 Task: Change the folder settings to show the total number of items.
Action: Mouse moved to (18, 95)
Screenshot: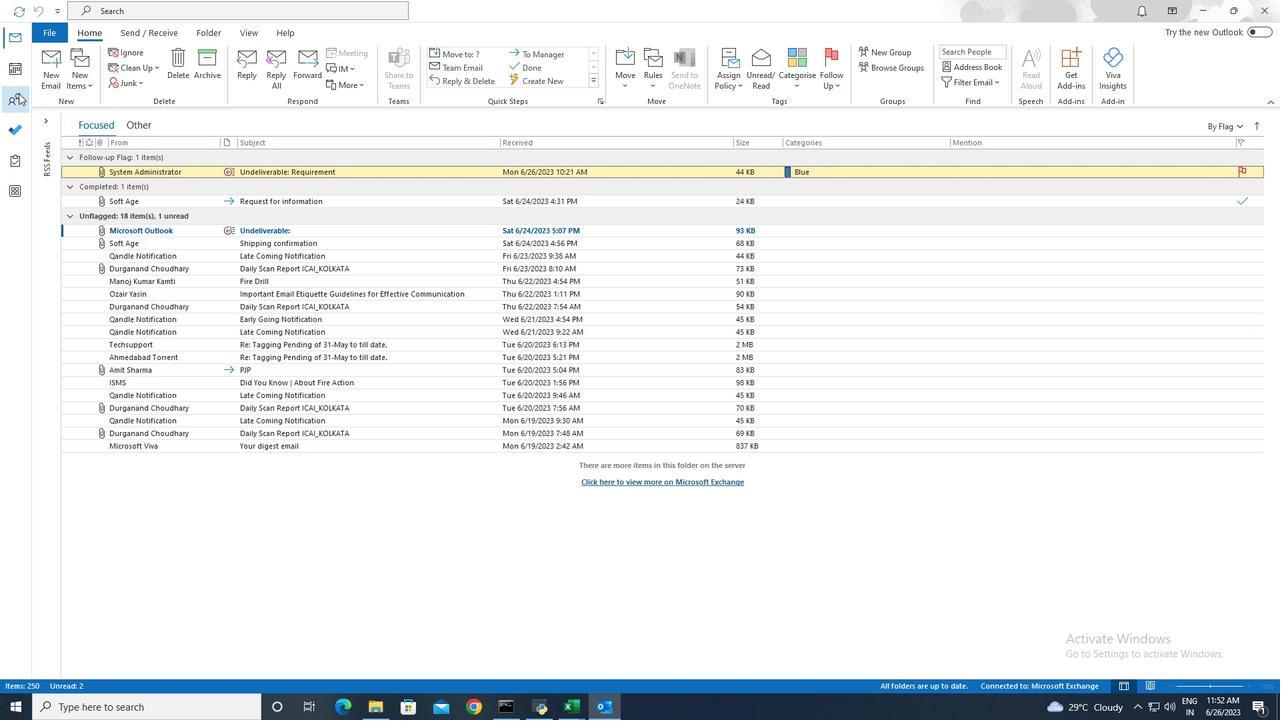 
Action: Mouse pressed left at (18, 95)
Screenshot: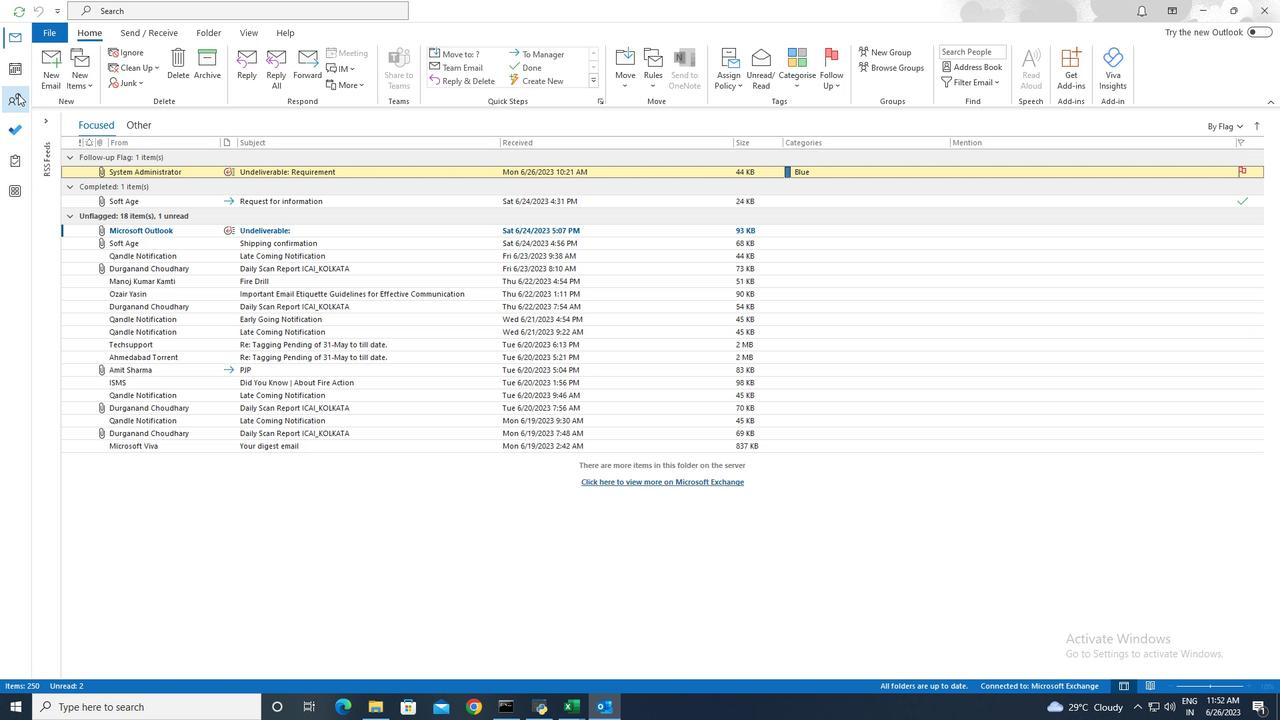 
Action: Mouse moved to (210, 34)
Screenshot: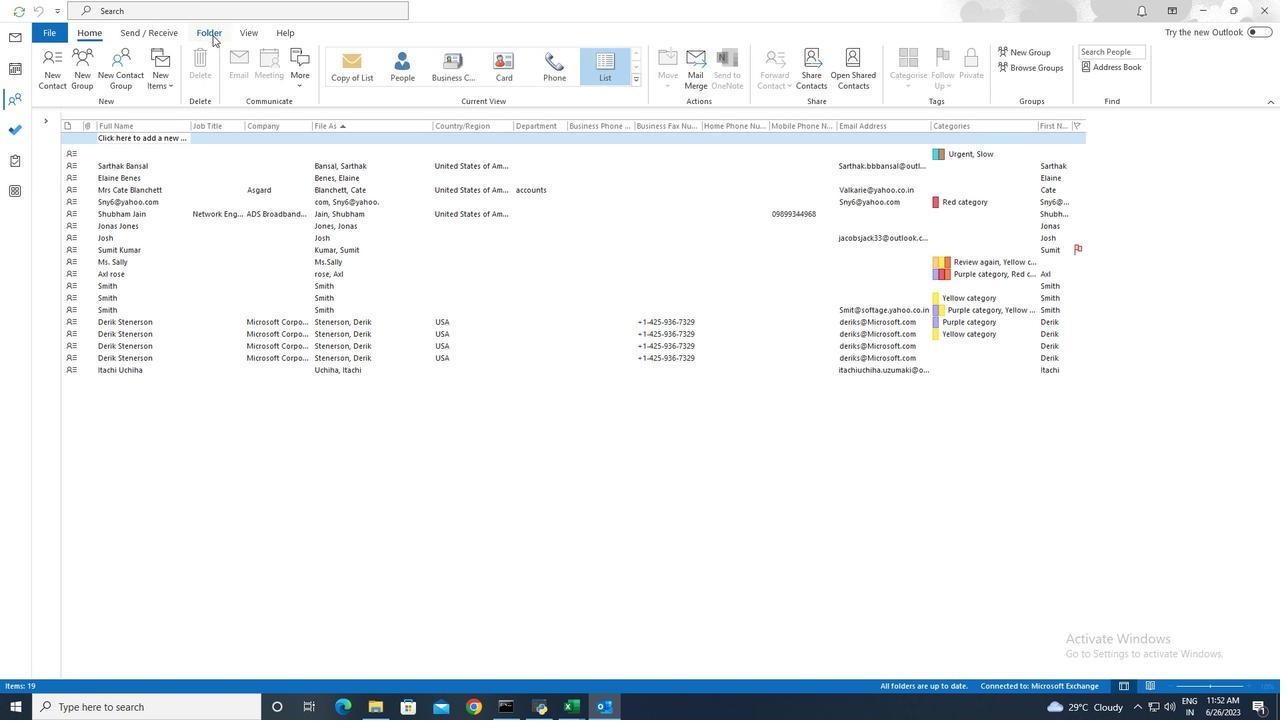 
Action: Mouse pressed left at (210, 34)
Screenshot: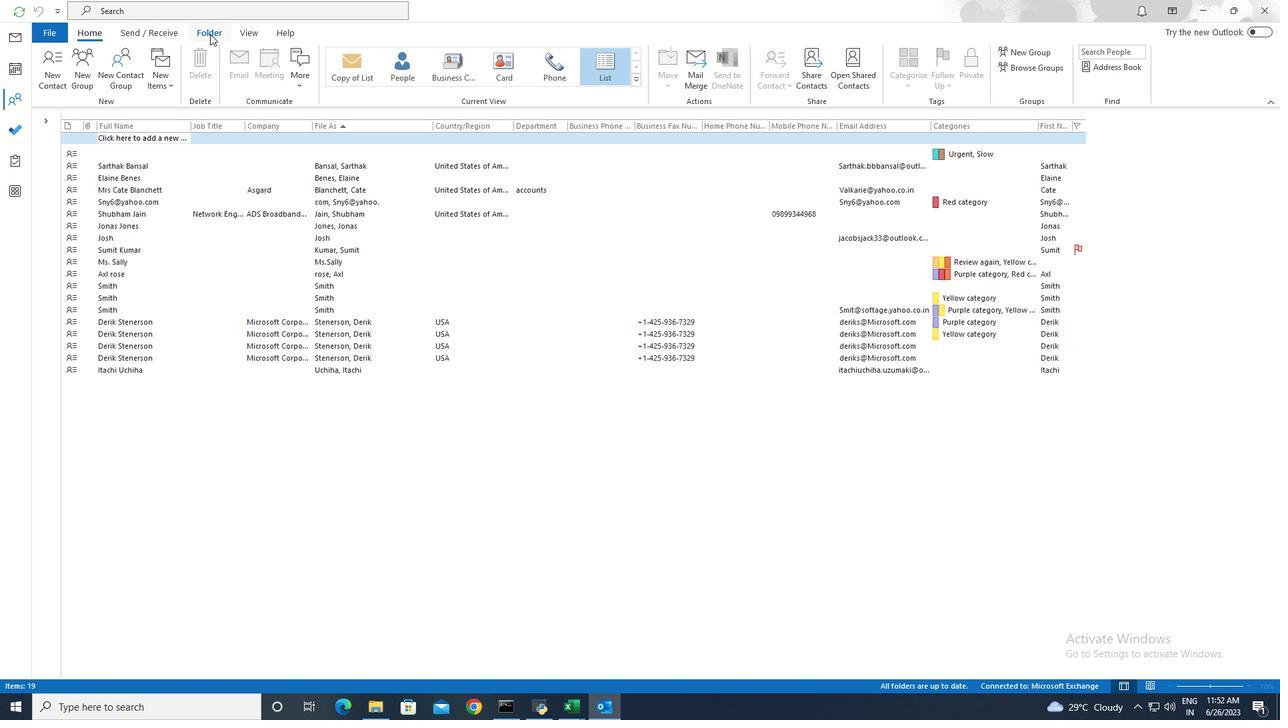 
Action: Mouse moved to (309, 80)
Screenshot: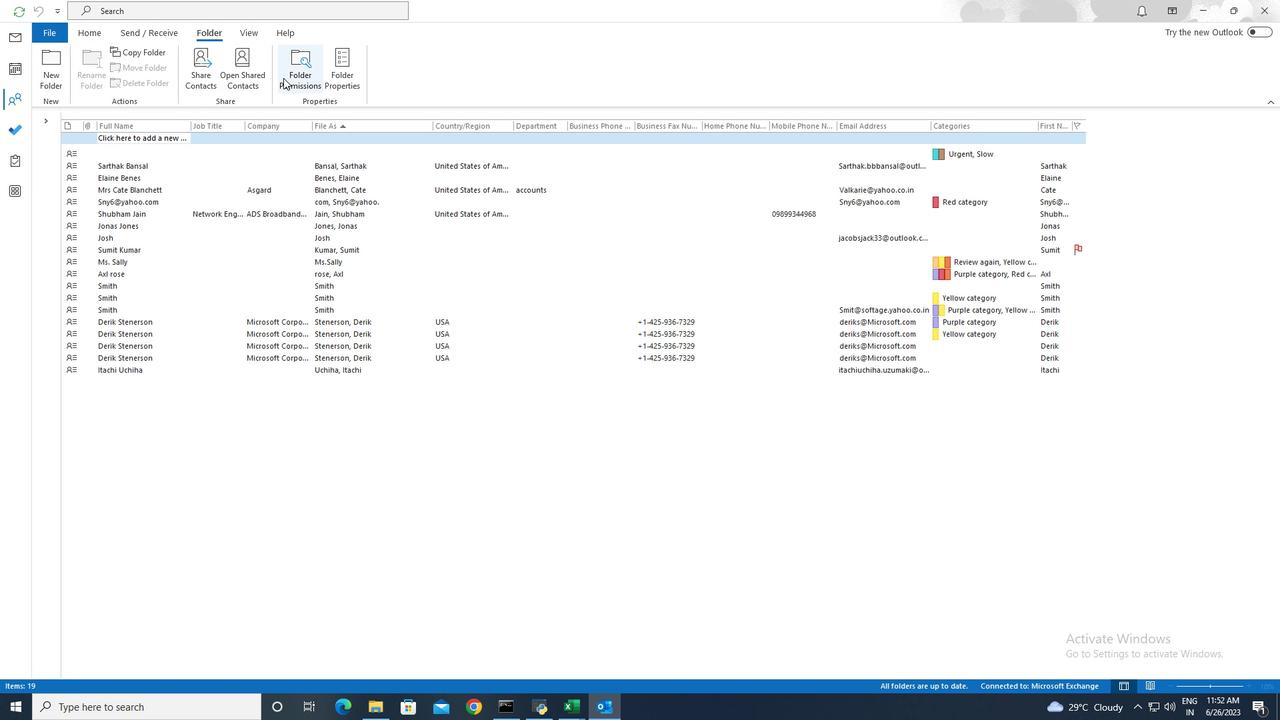 
Action: Mouse pressed left at (309, 80)
Screenshot: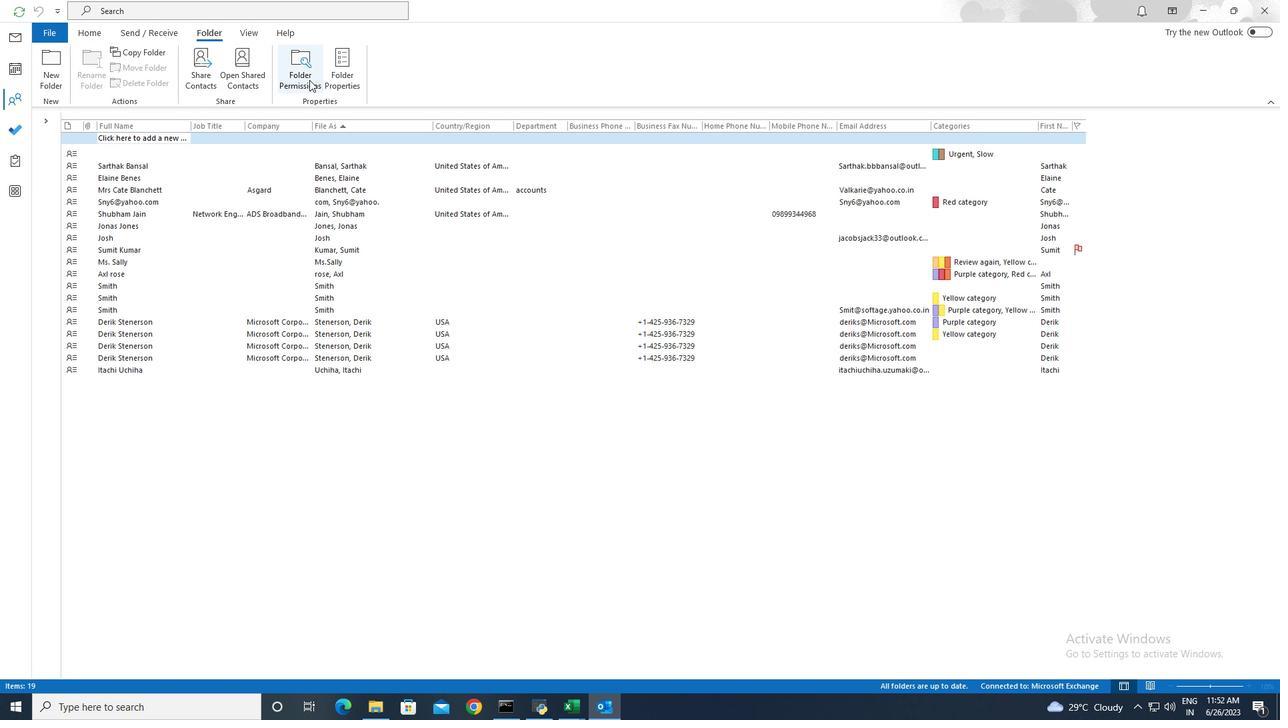
Action: Mouse moved to (524, 196)
Screenshot: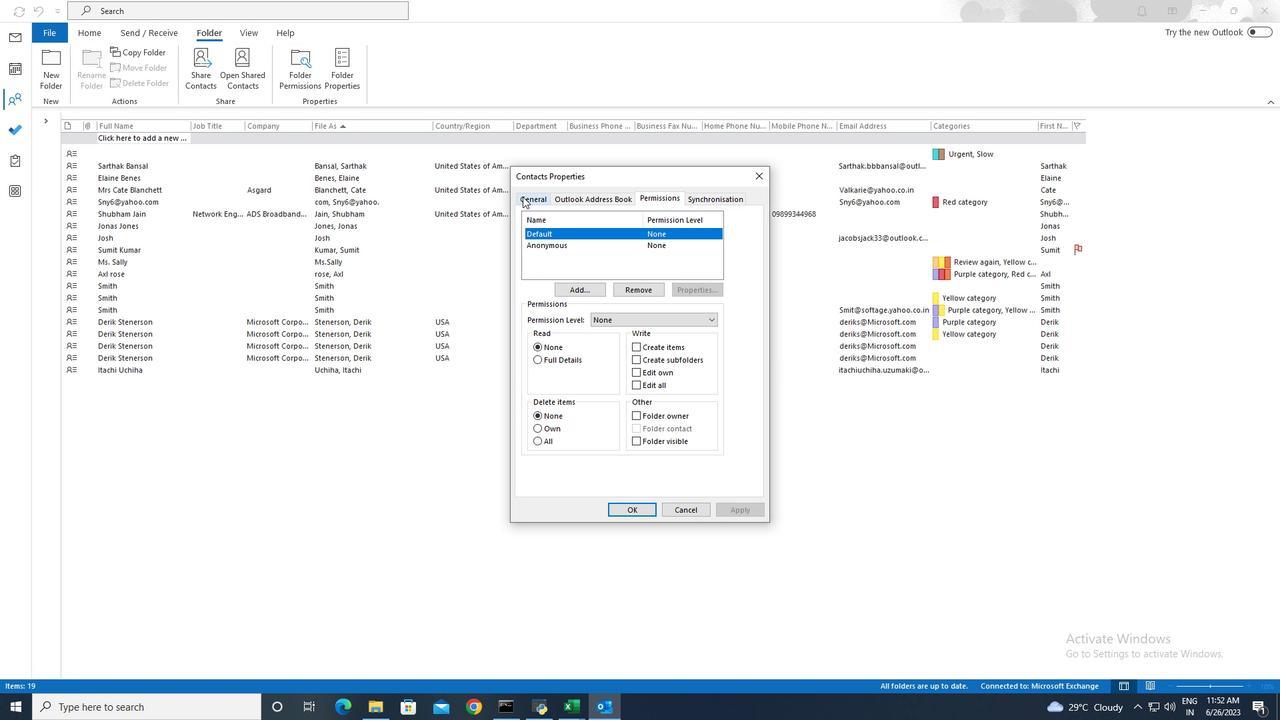 
Action: Mouse pressed left at (524, 196)
Screenshot: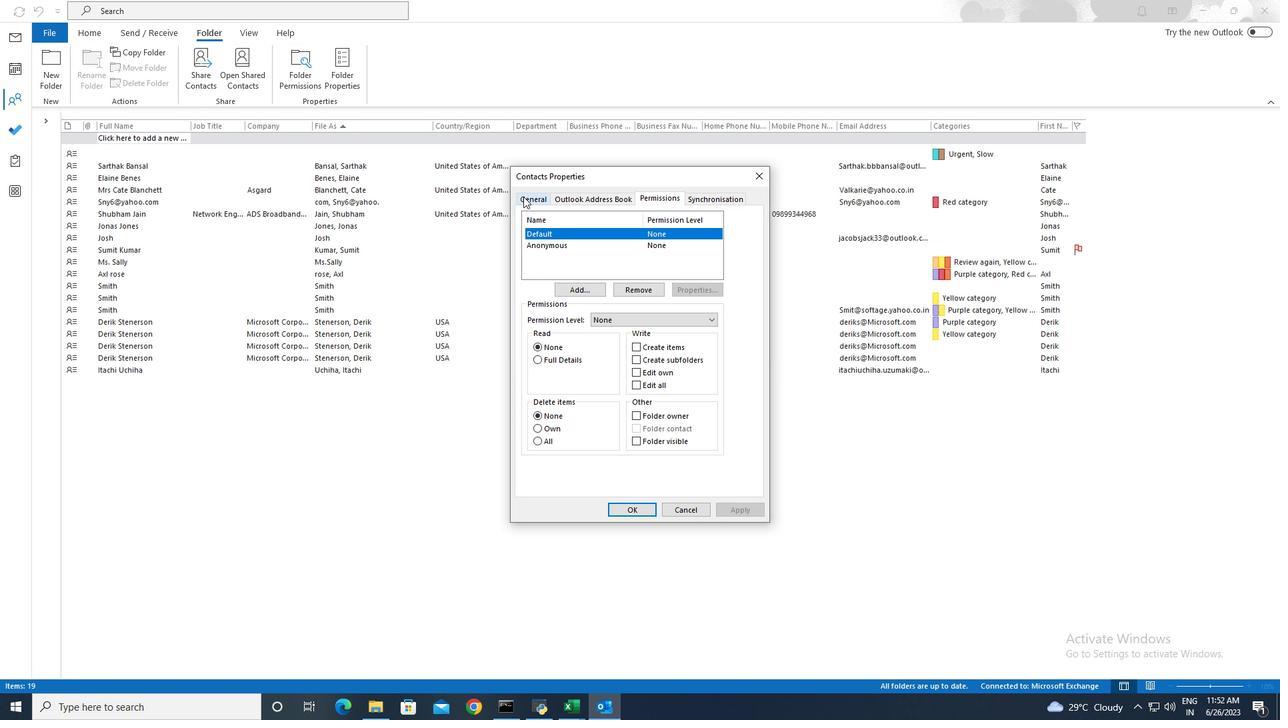 
Action: Mouse moved to (526, 337)
Screenshot: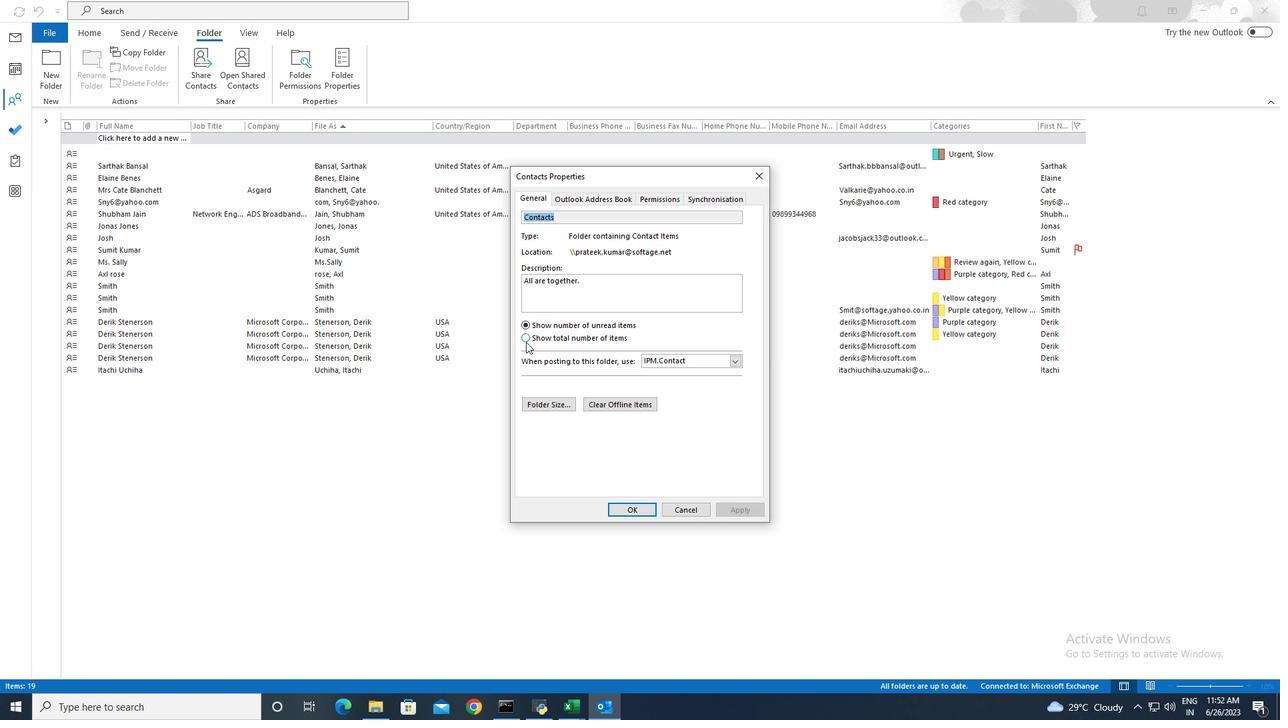 
Action: Mouse pressed left at (526, 337)
Screenshot: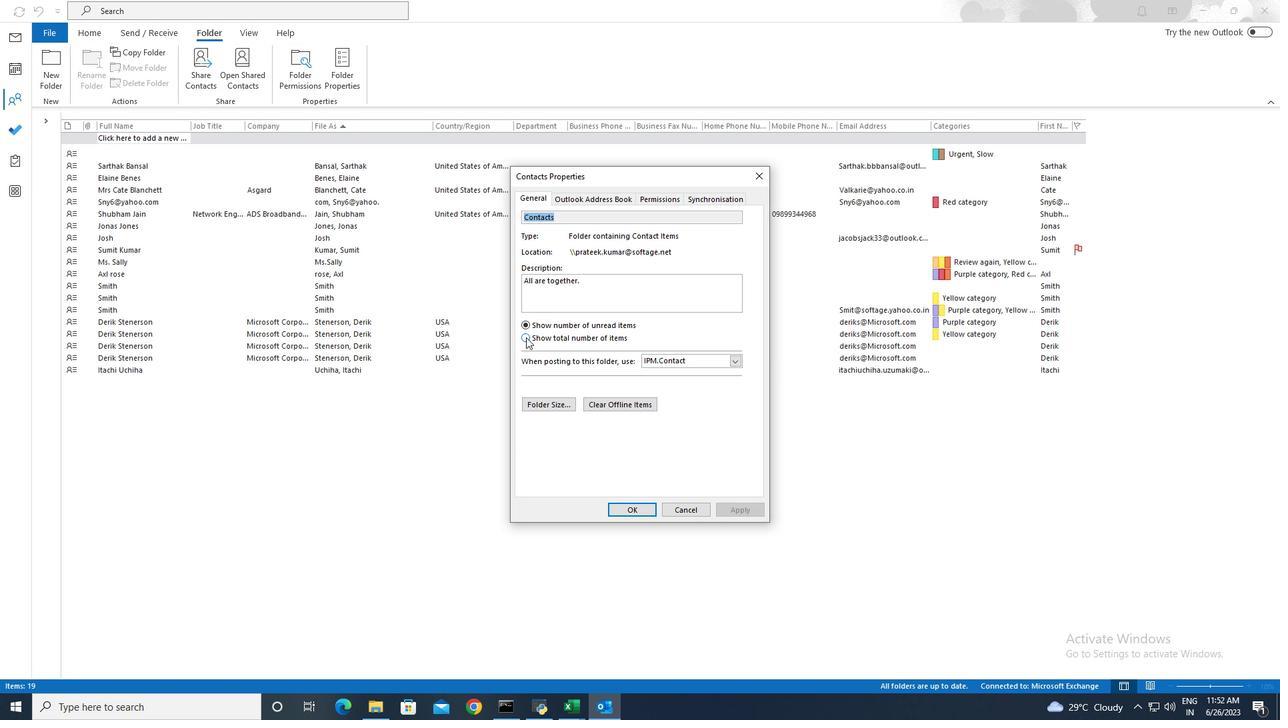 
Action: Mouse moved to (638, 512)
Screenshot: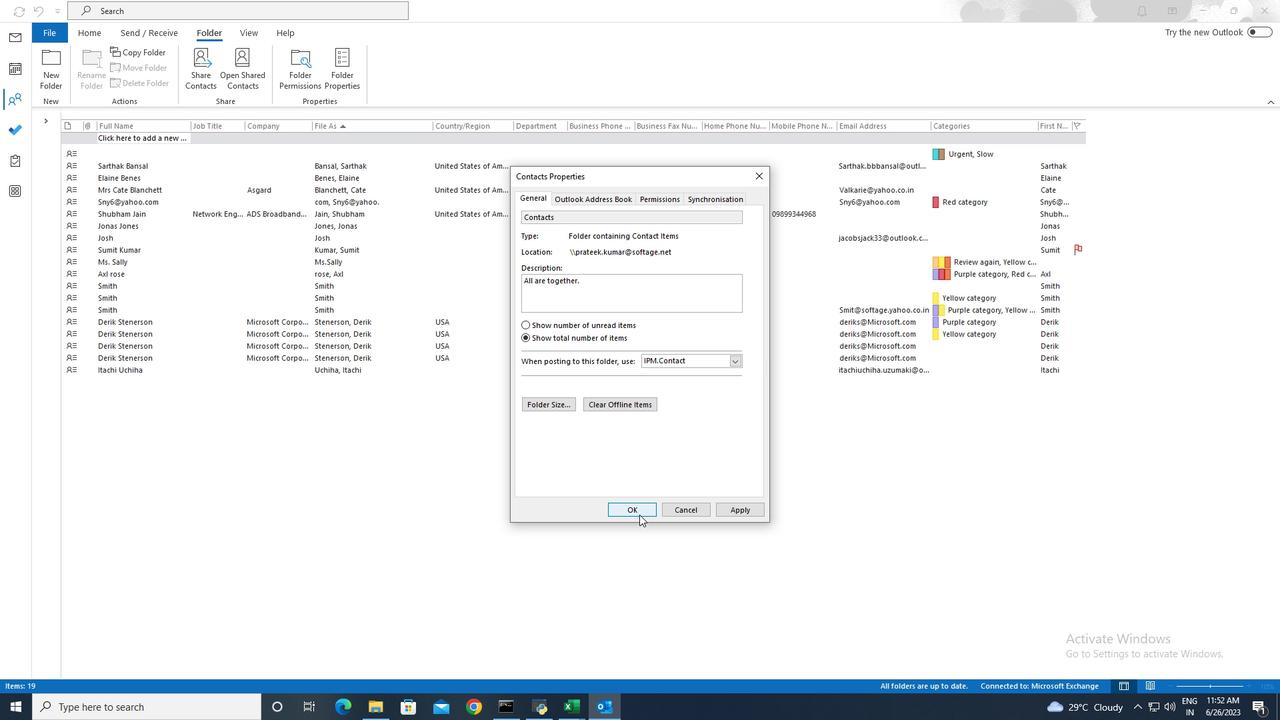 
Action: Mouse pressed left at (638, 512)
Screenshot: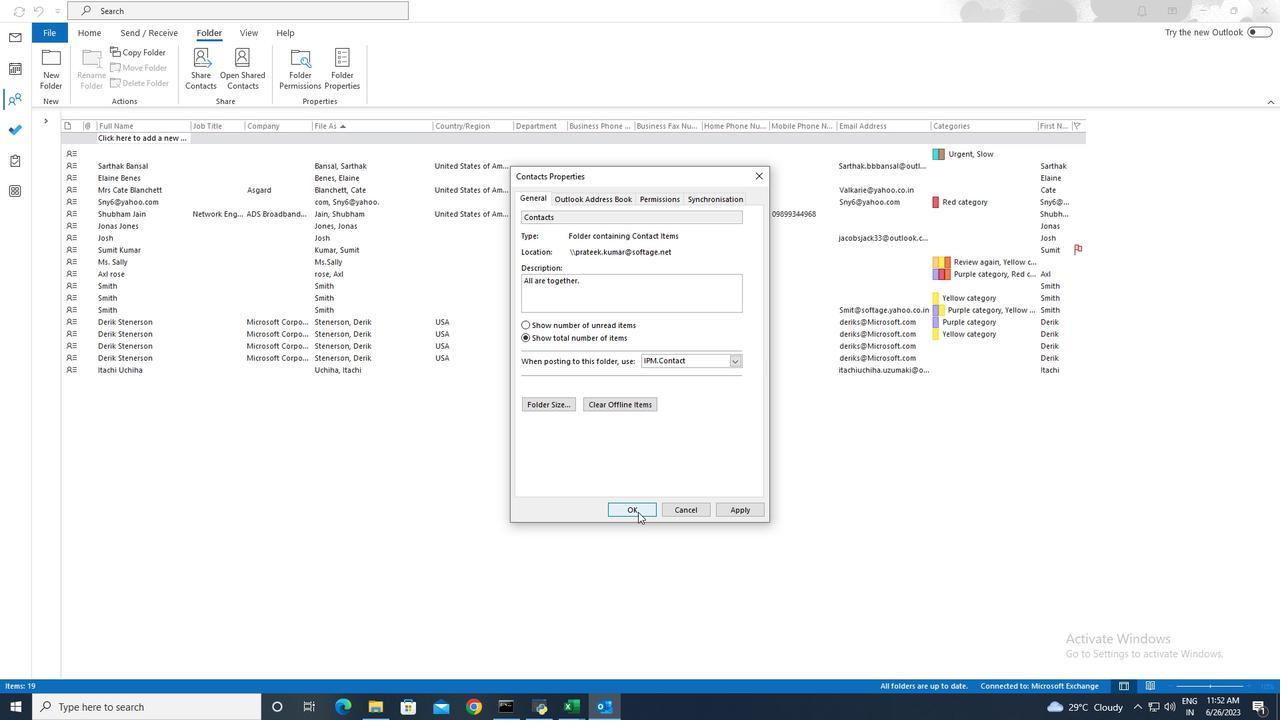 
